 Task: Start in the project CoolTech the sprint 'Lightning Lances', with a duration of 2 weeks. Start in the project CoolTech the sprint 'Lightning Lances', with a duration of 1 week. Start in the project CoolTech the sprint 'Lightning Lances', with a duration of 3 weeks
Action: Mouse moved to (169, 50)
Screenshot: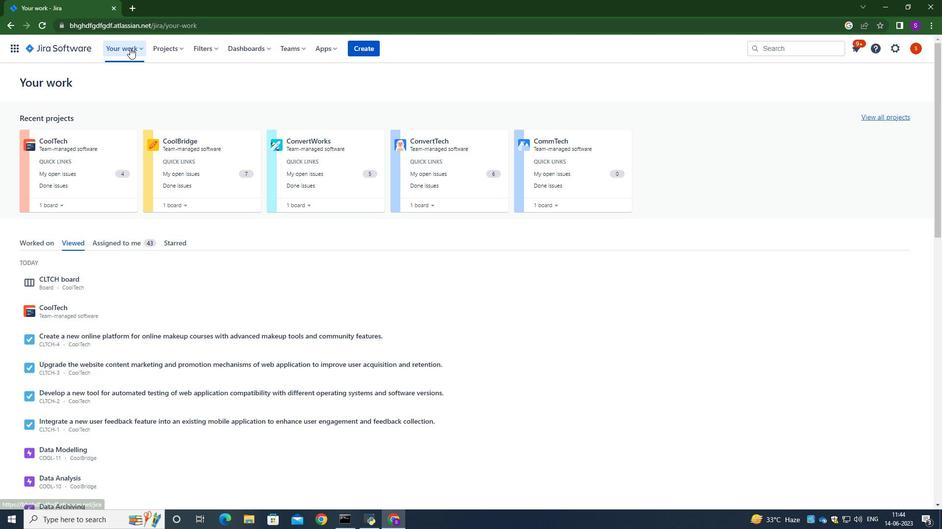 
Action: Mouse pressed left at (169, 50)
Screenshot: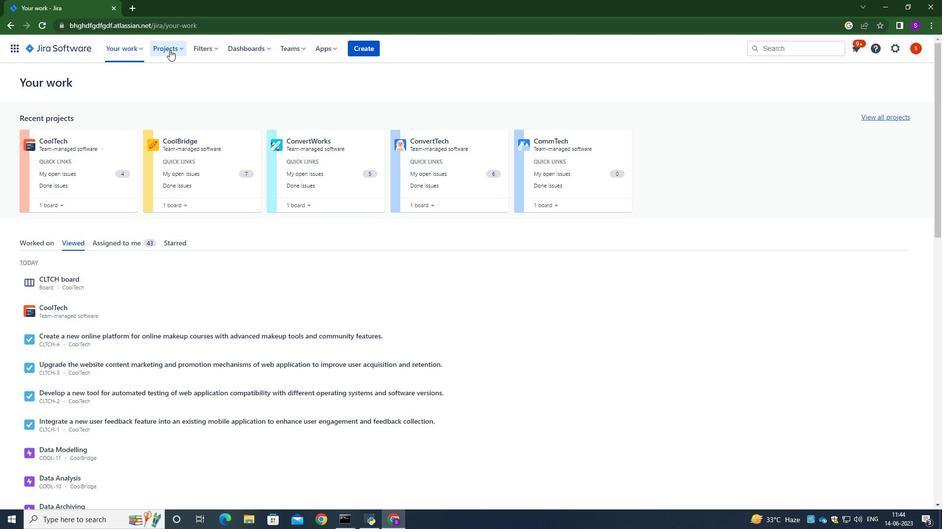 
Action: Mouse moved to (198, 102)
Screenshot: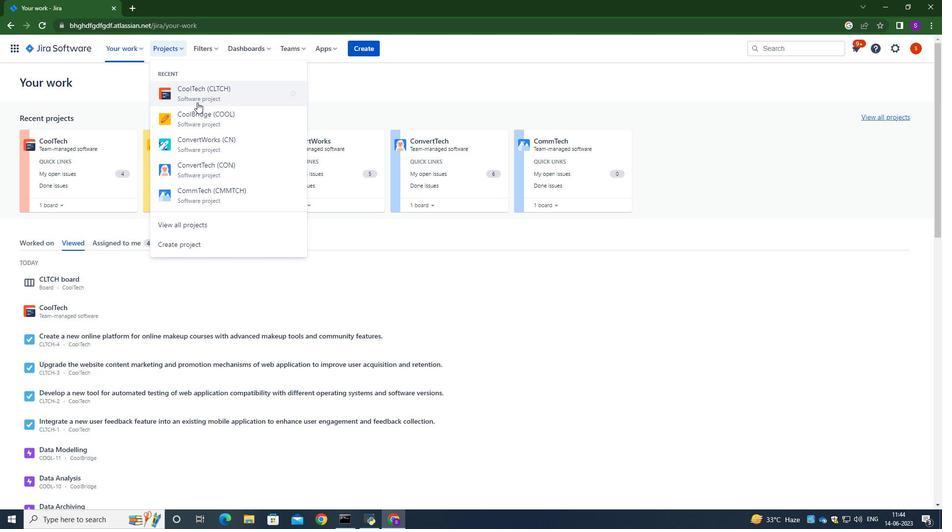 
Action: Mouse pressed left at (198, 102)
Screenshot: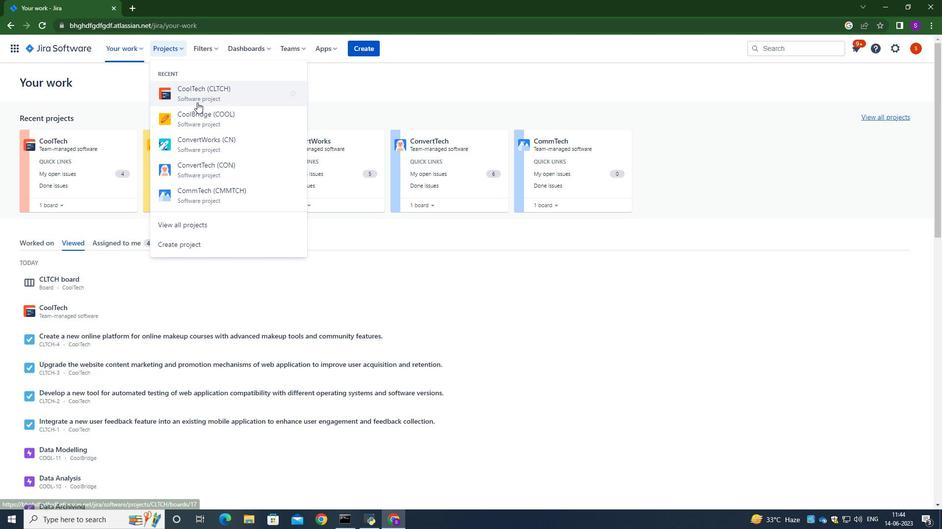 
Action: Mouse moved to (48, 148)
Screenshot: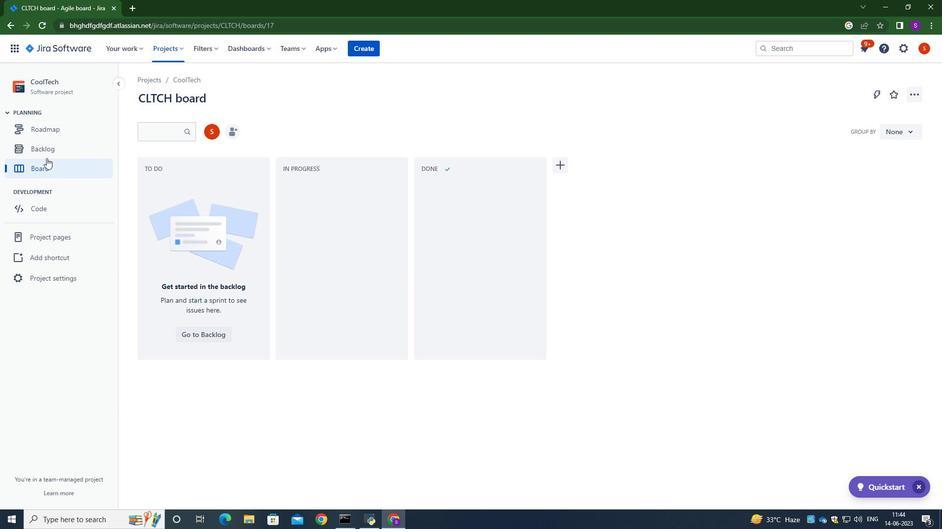 
Action: Mouse pressed left at (48, 148)
Screenshot: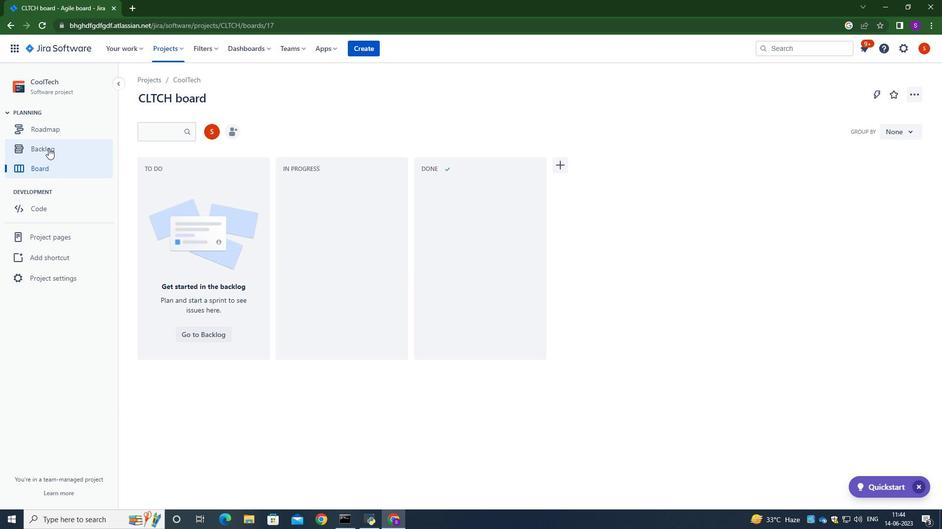 
Action: Mouse moved to (328, 173)
Screenshot: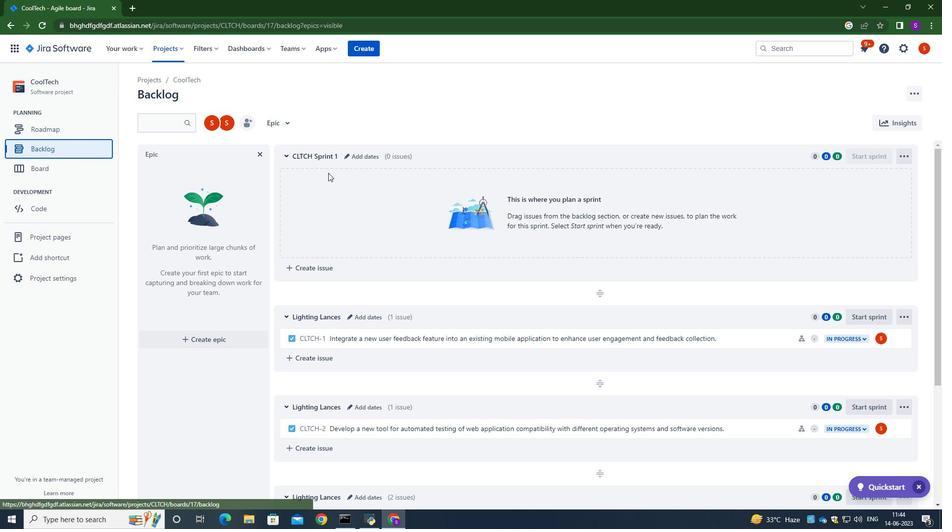 
Action: Mouse scrolled (328, 172) with delta (0, 0)
Screenshot: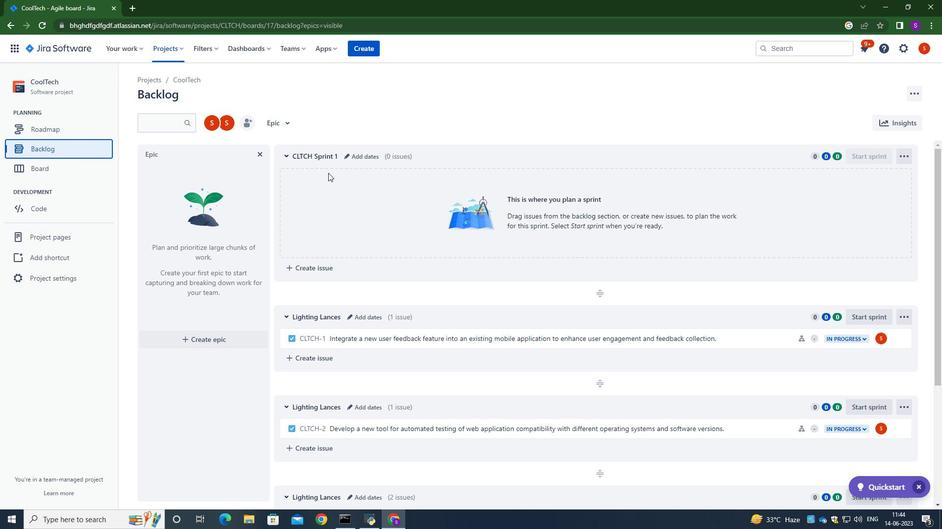 
Action: Mouse moved to (350, 270)
Screenshot: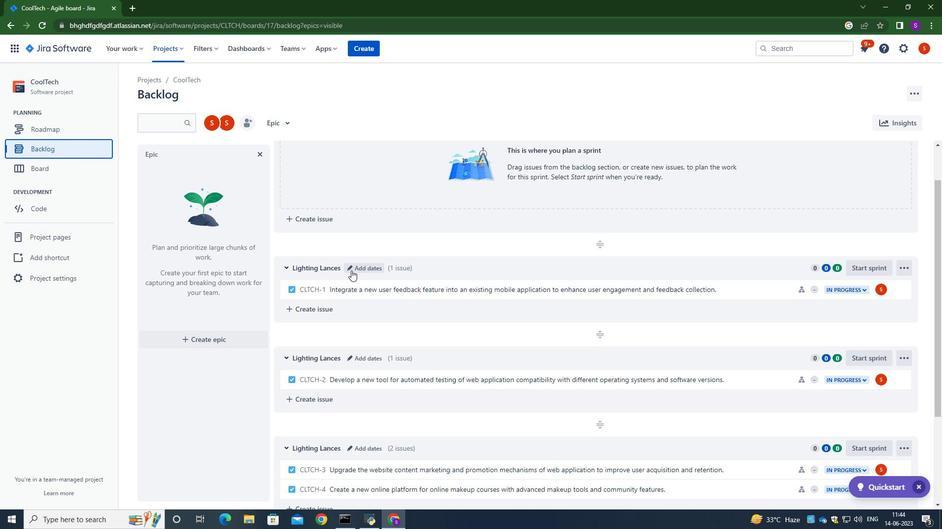
Action: Mouse pressed left at (350, 270)
Screenshot: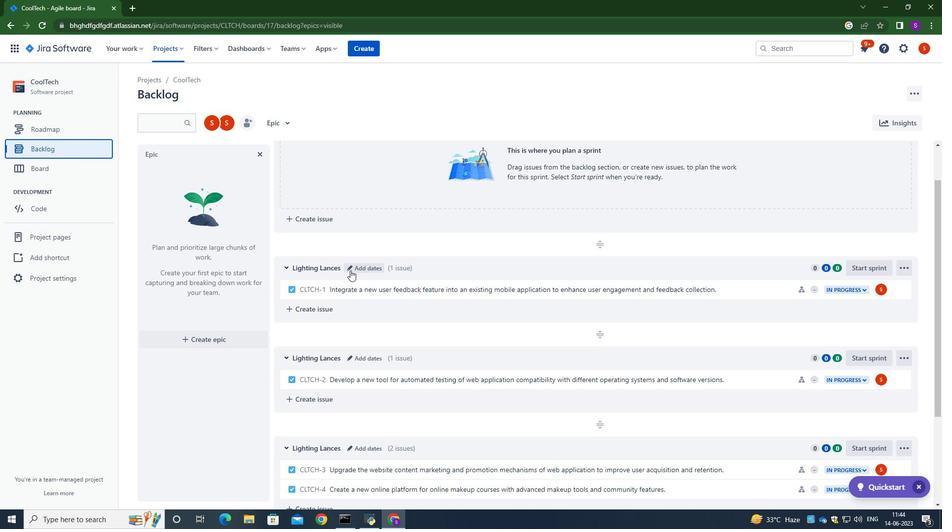 
Action: Mouse moved to (371, 157)
Screenshot: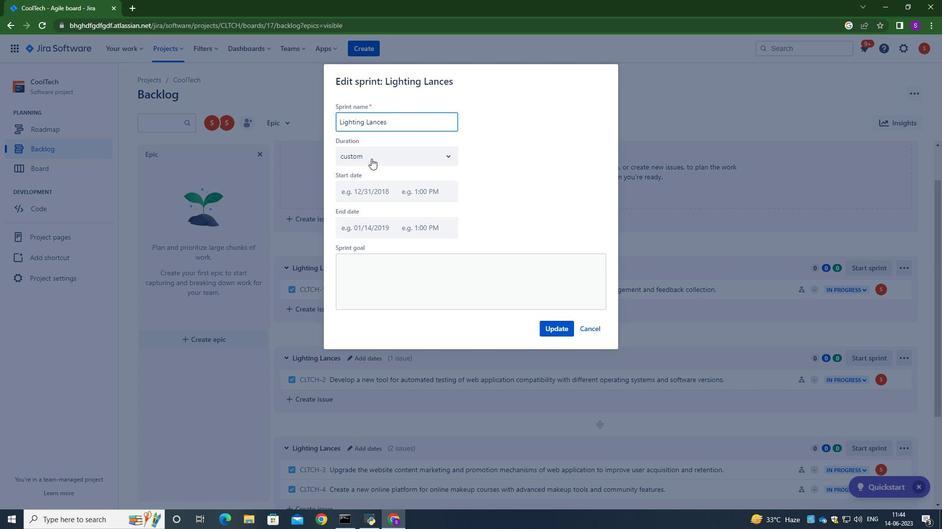 
Action: Mouse pressed left at (371, 157)
Screenshot: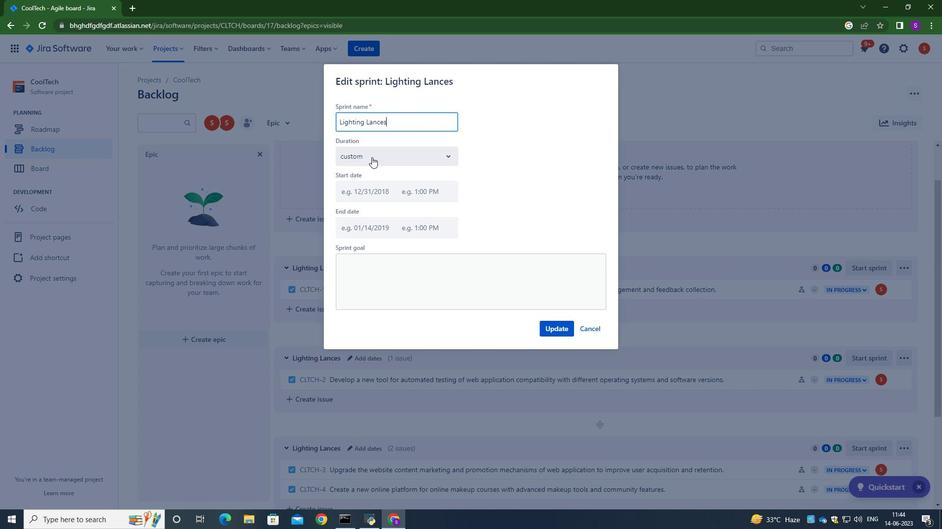 
Action: Mouse moved to (366, 201)
Screenshot: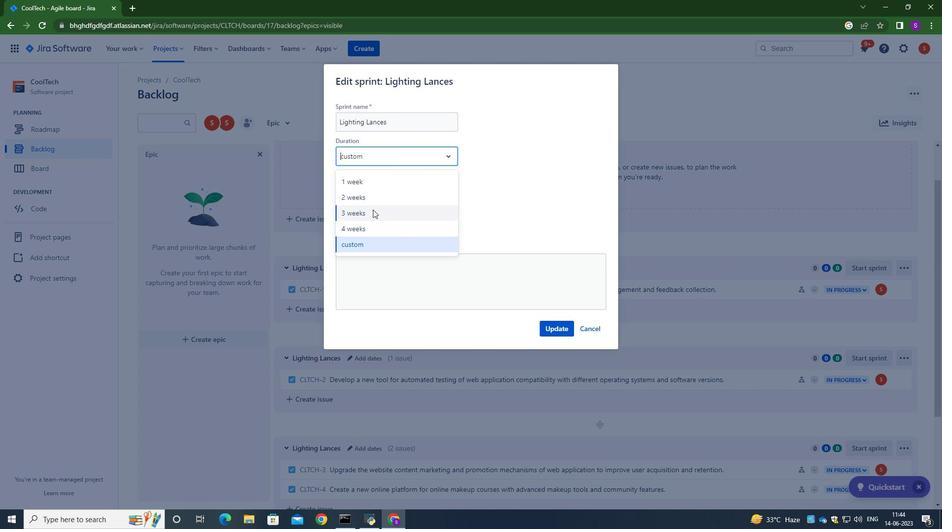 
Action: Mouse pressed left at (366, 201)
Screenshot: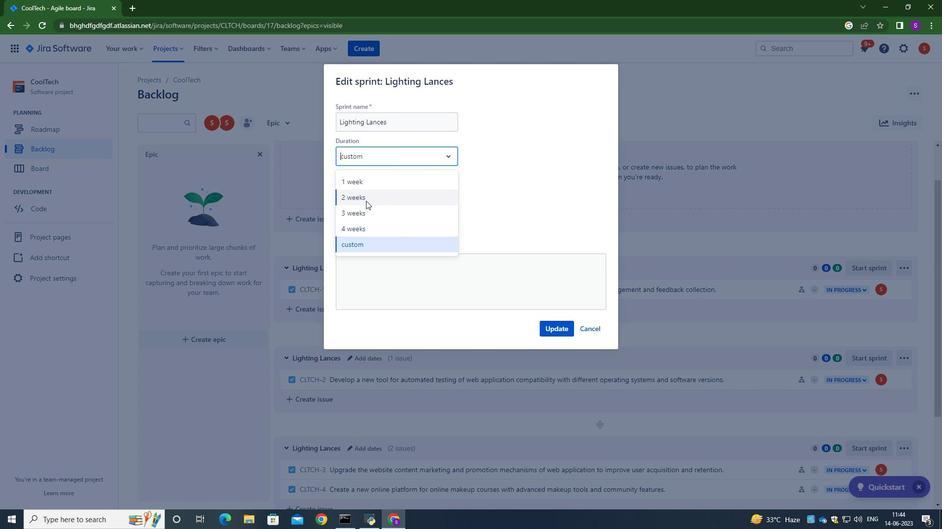 
Action: Mouse moved to (556, 330)
Screenshot: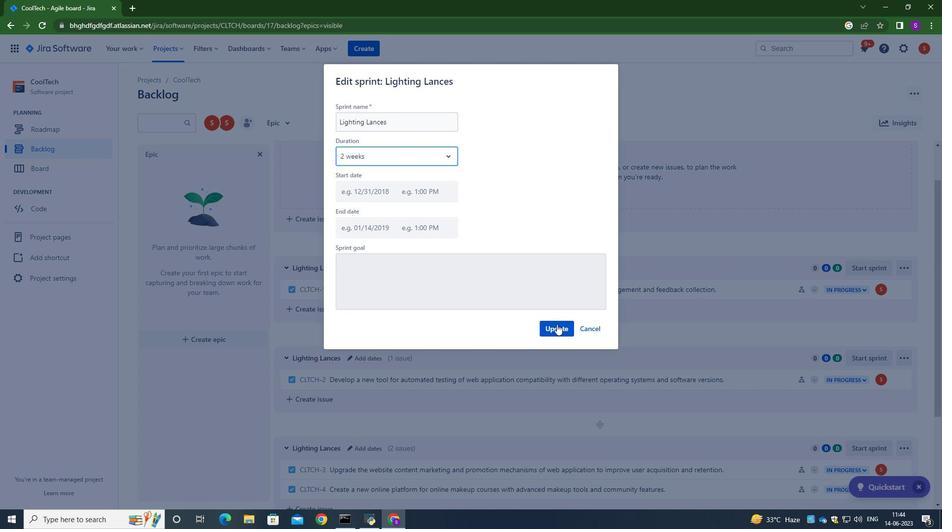 
Action: Mouse pressed left at (556, 330)
Screenshot: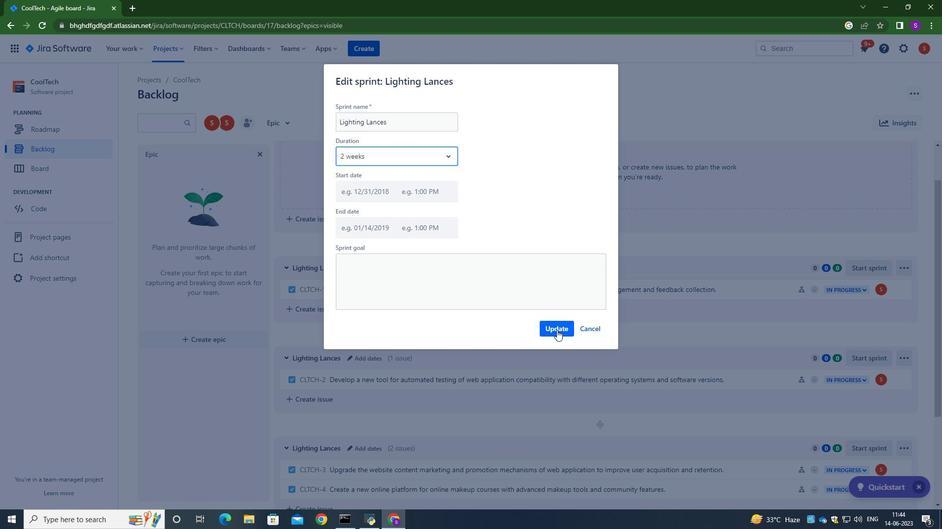 
Action: Mouse moved to (551, 267)
Screenshot: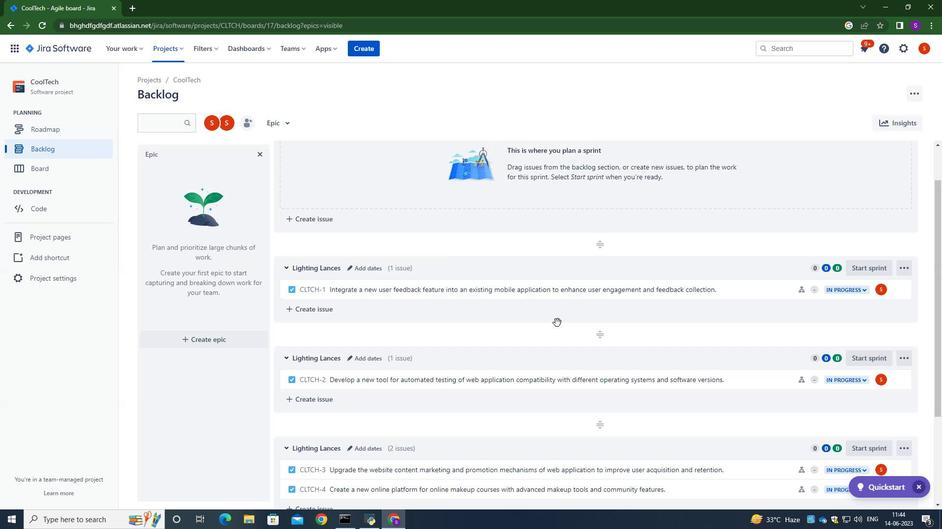
Action: Mouse scrolled (551, 266) with delta (0, 0)
Screenshot: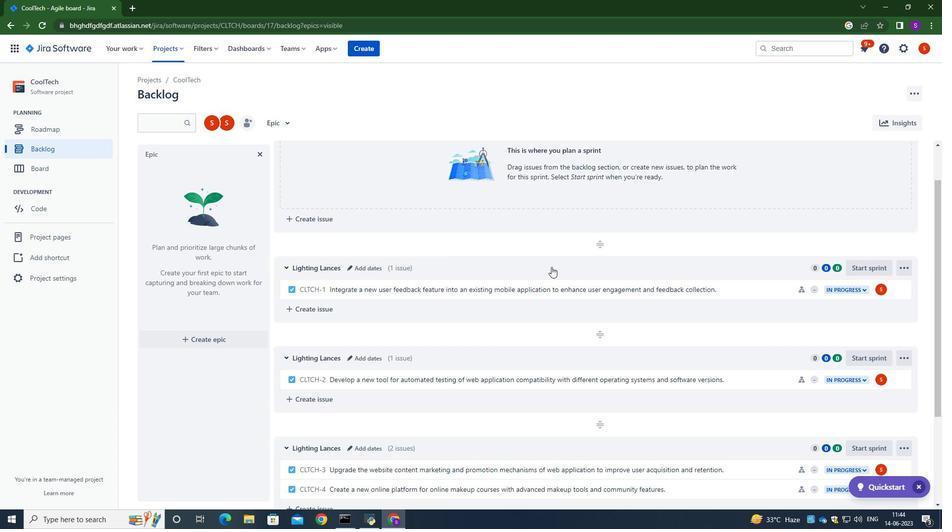 
Action: Mouse scrolled (551, 266) with delta (0, 0)
Screenshot: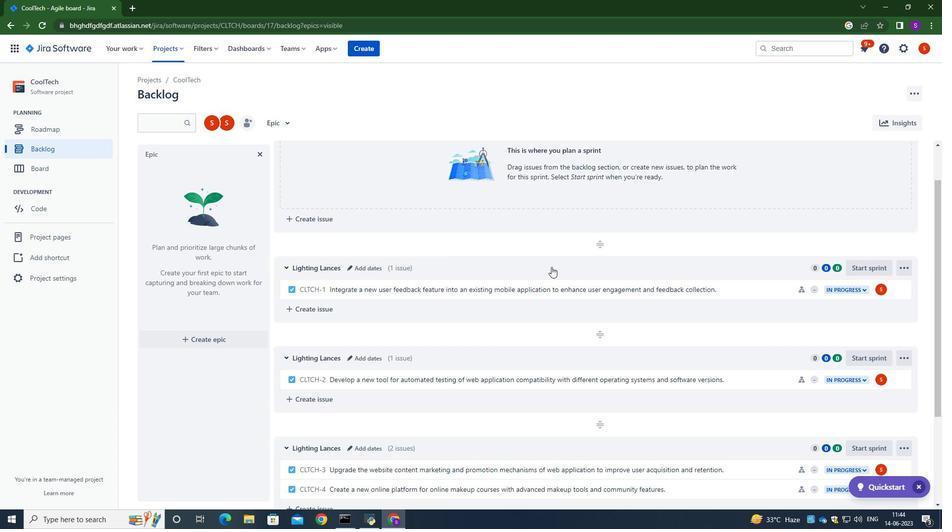 
Action: Mouse moved to (354, 264)
Screenshot: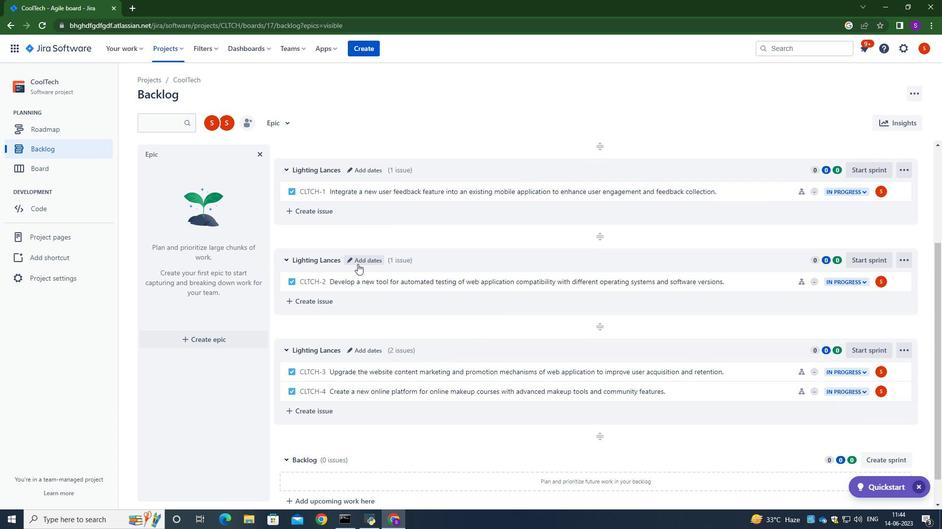 
Action: Mouse pressed left at (354, 264)
Screenshot: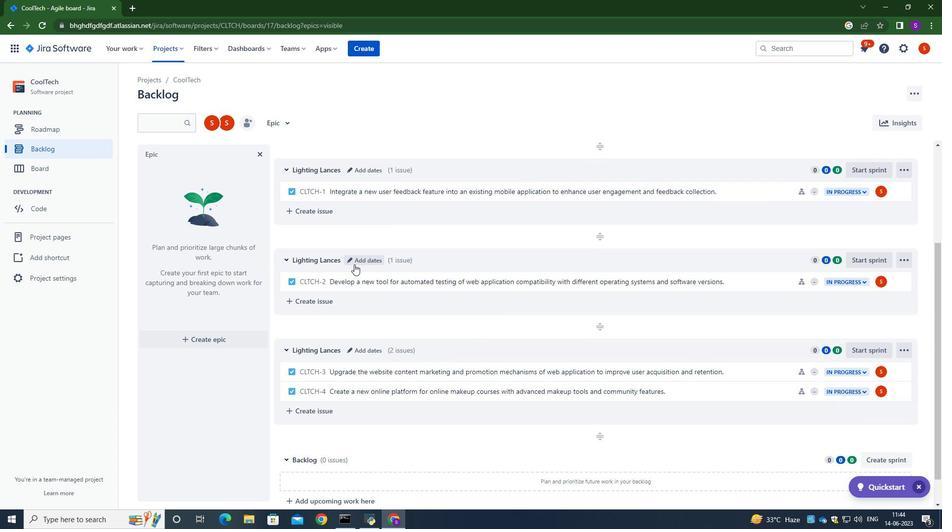 
Action: Mouse moved to (364, 153)
Screenshot: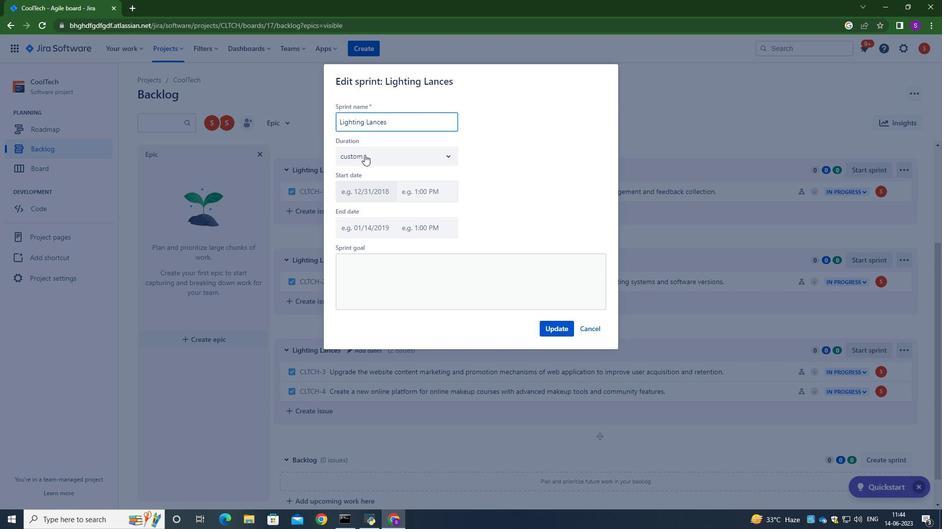 
Action: Mouse pressed left at (364, 153)
Screenshot: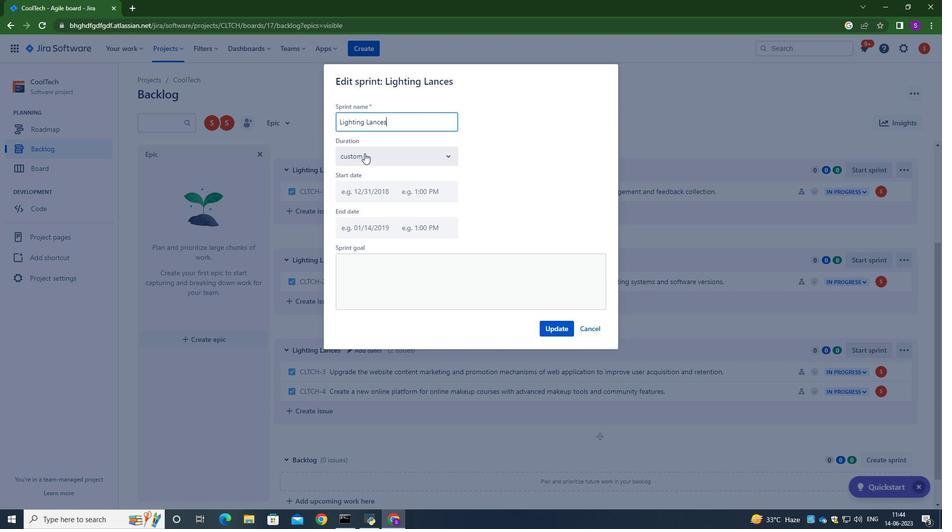 
Action: Mouse moved to (366, 184)
Screenshot: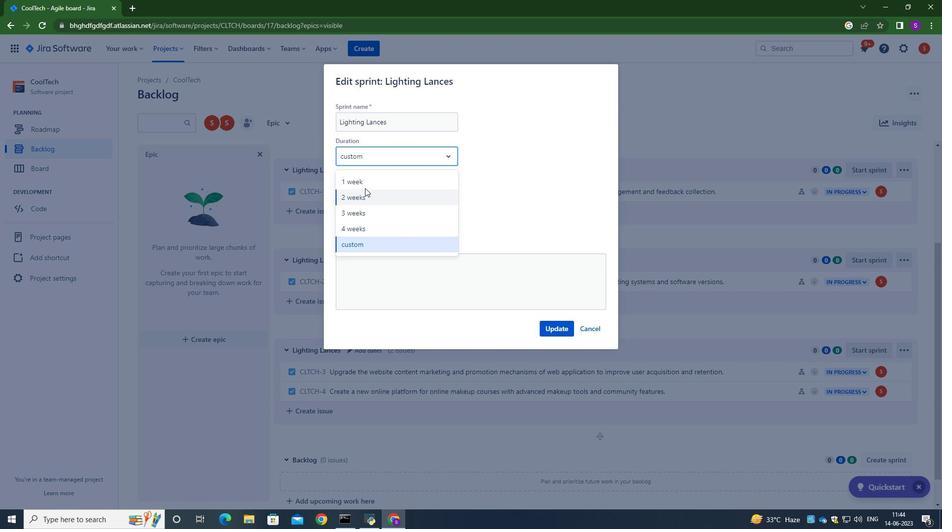 
Action: Mouse pressed left at (366, 184)
Screenshot: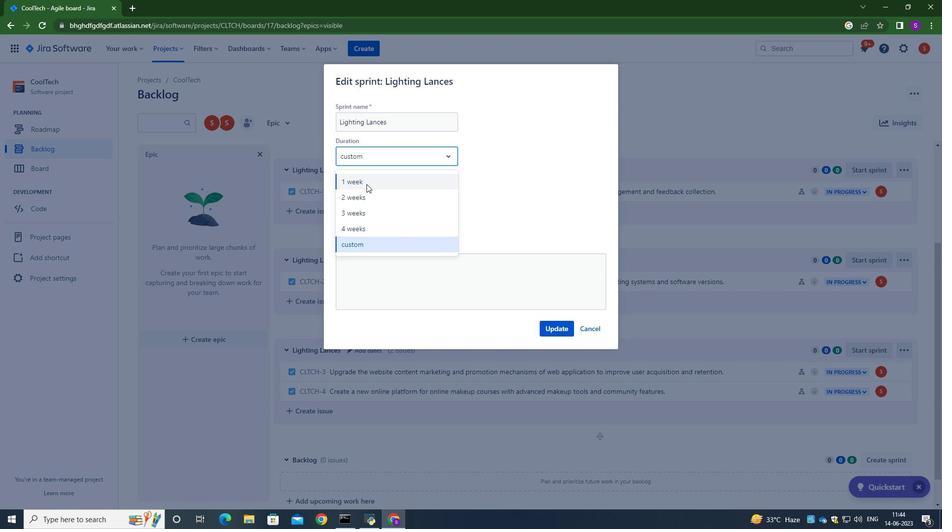 
Action: Mouse moved to (562, 326)
Screenshot: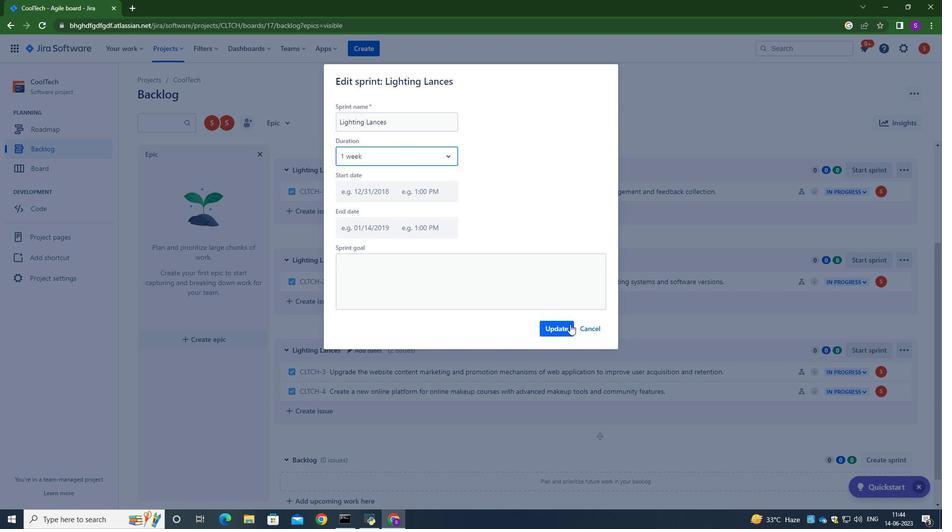 
Action: Mouse pressed left at (562, 326)
Screenshot: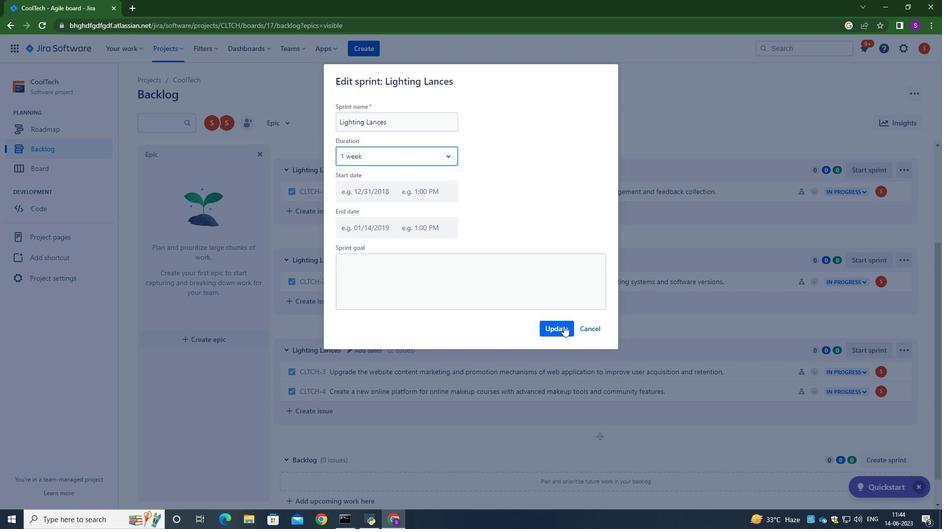 
Action: Mouse moved to (517, 262)
Screenshot: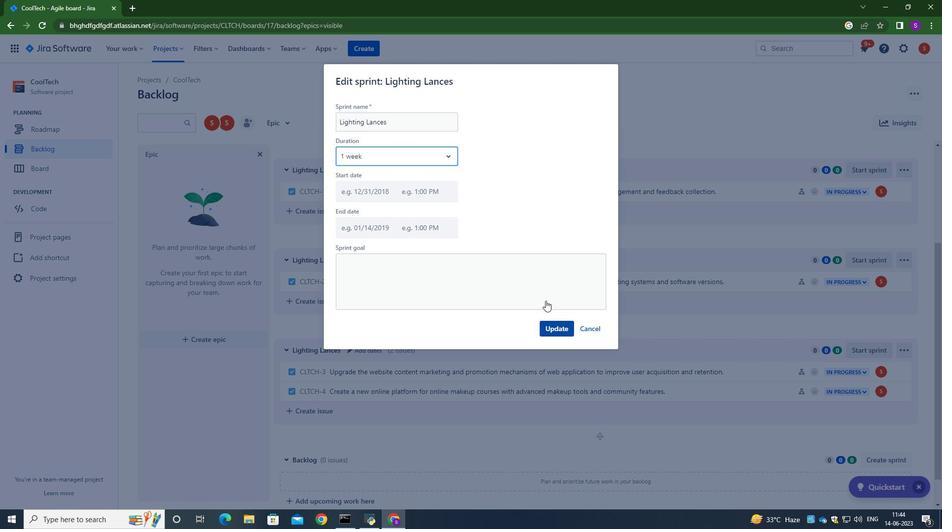 
Action: Mouse scrolled (517, 262) with delta (0, 0)
Screenshot: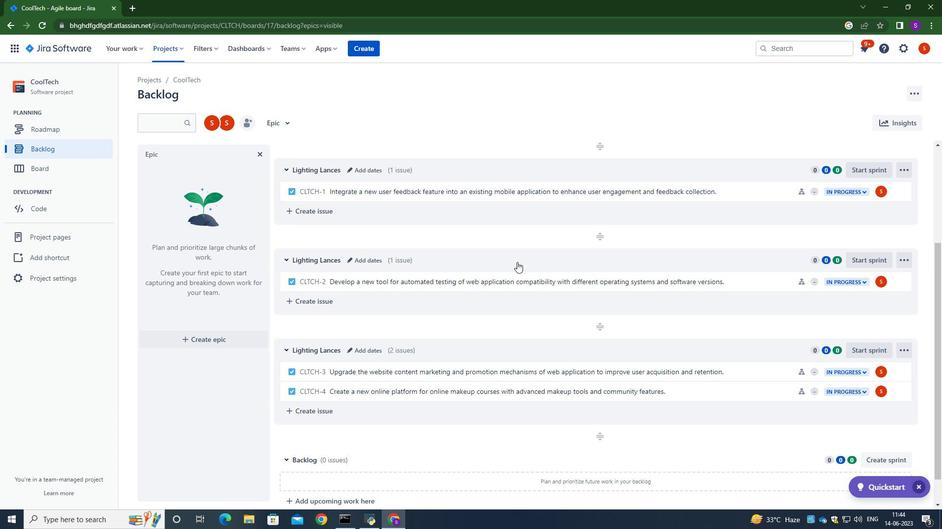 
Action: Mouse scrolled (517, 262) with delta (0, 0)
Screenshot: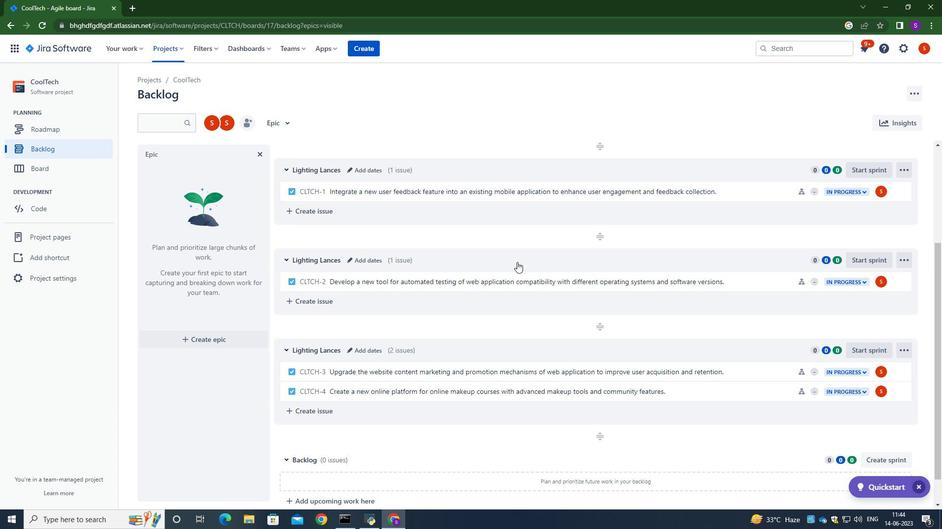
Action: Mouse moved to (360, 317)
Screenshot: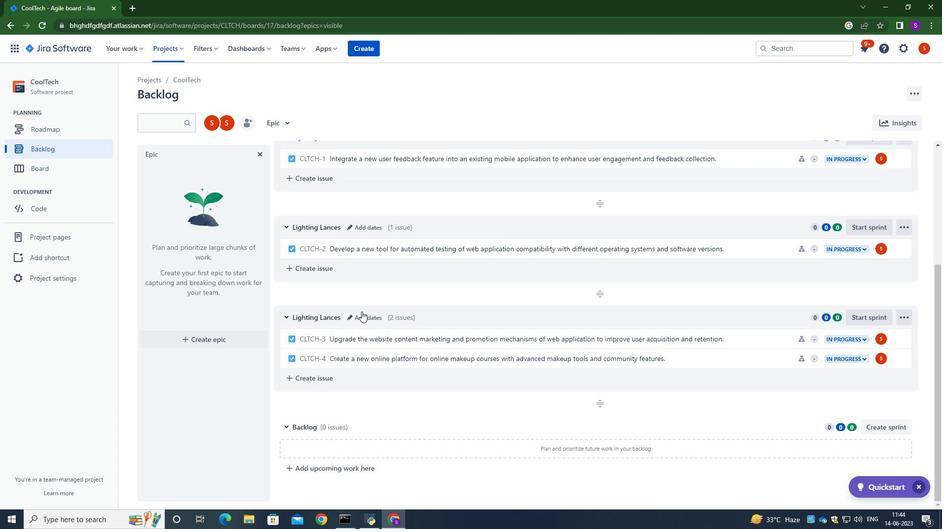 
Action: Mouse pressed left at (360, 317)
Screenshot: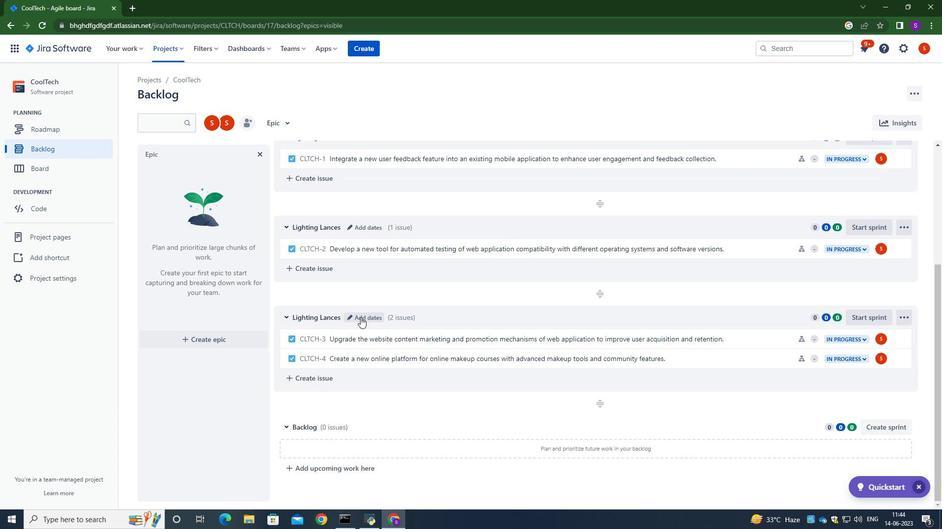 
Action: Mouse moved to (388, 161)
Screenshot: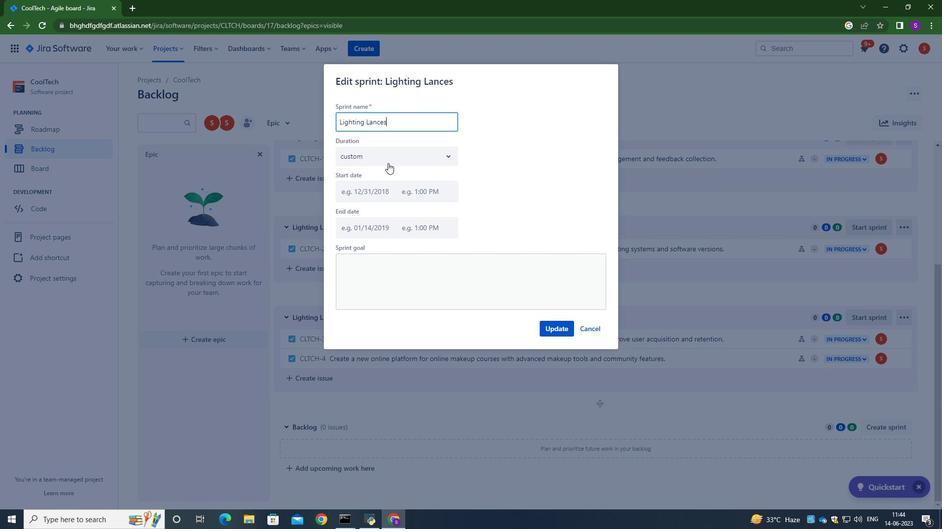
Action: Mouse pressed left at (388, 161)
Screenshot: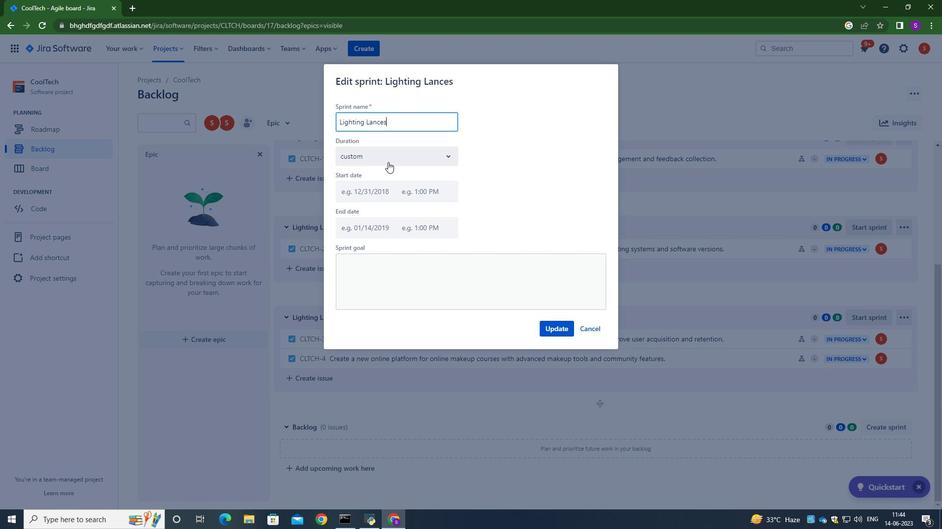 
Action: Mouse moved to (368, 217)
Screenshot: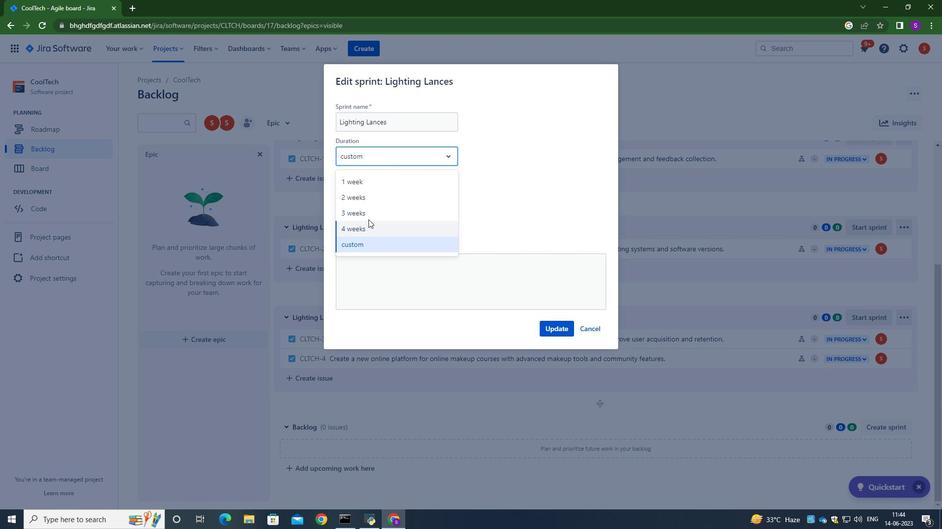 
Action: Mouse pressed left at (368, 217)
Screenshot: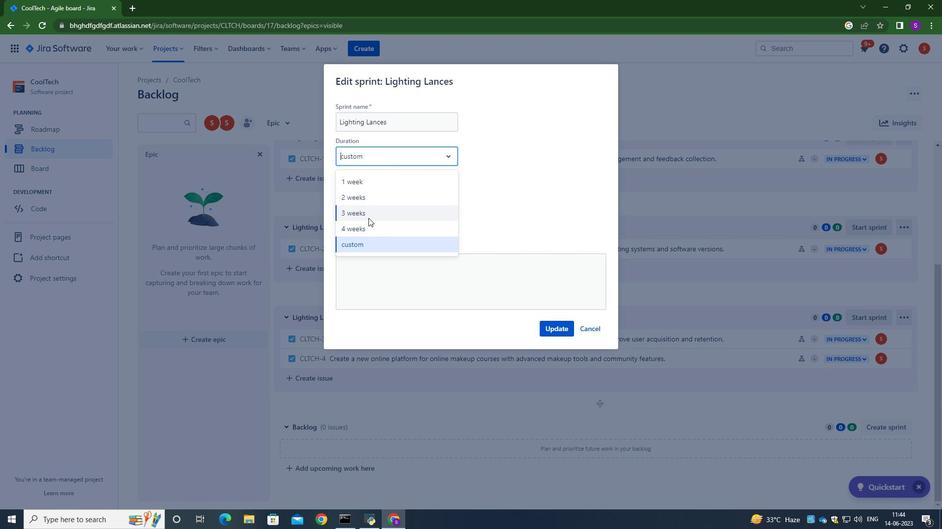 
Action: Mouse moved to (554, 331)
Screenshot: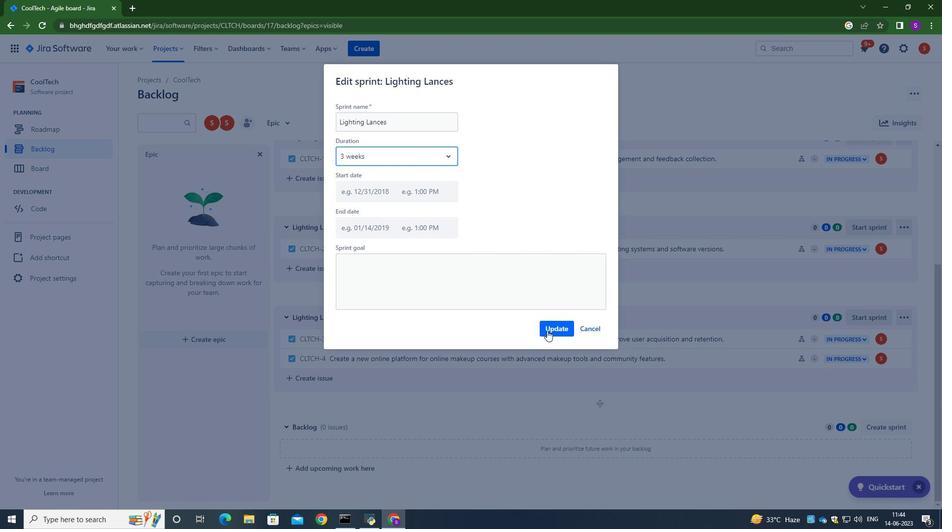 
Action: Mouse pressed left at (554, 331)
Screenshot: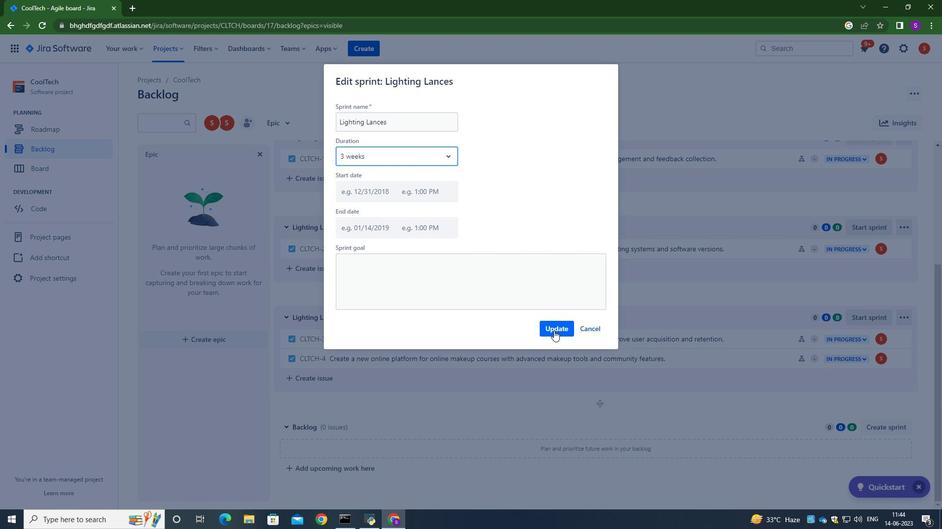 
Action: Mouse moved to (543, 328)
Screenshot: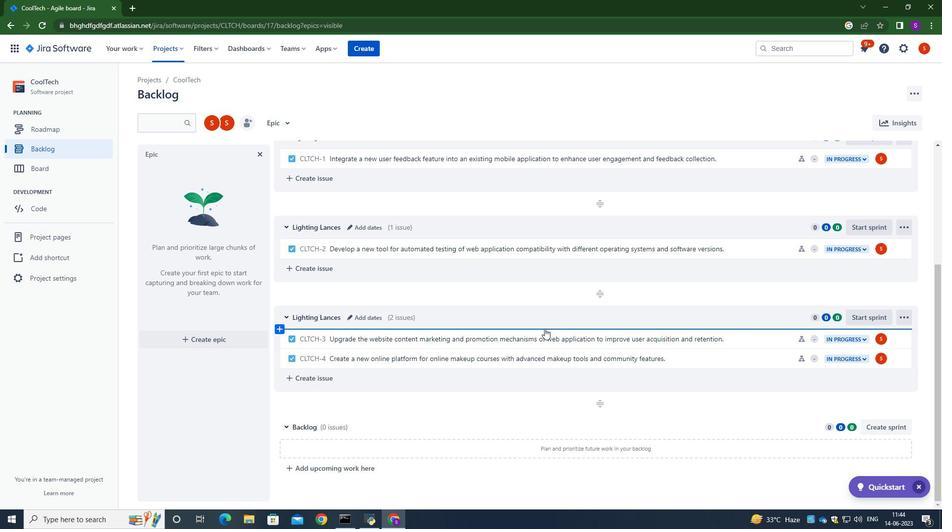 
